 Task: Assign a task to a specific team member.
Action: Mouse moved to (438, 286)
Screenshot: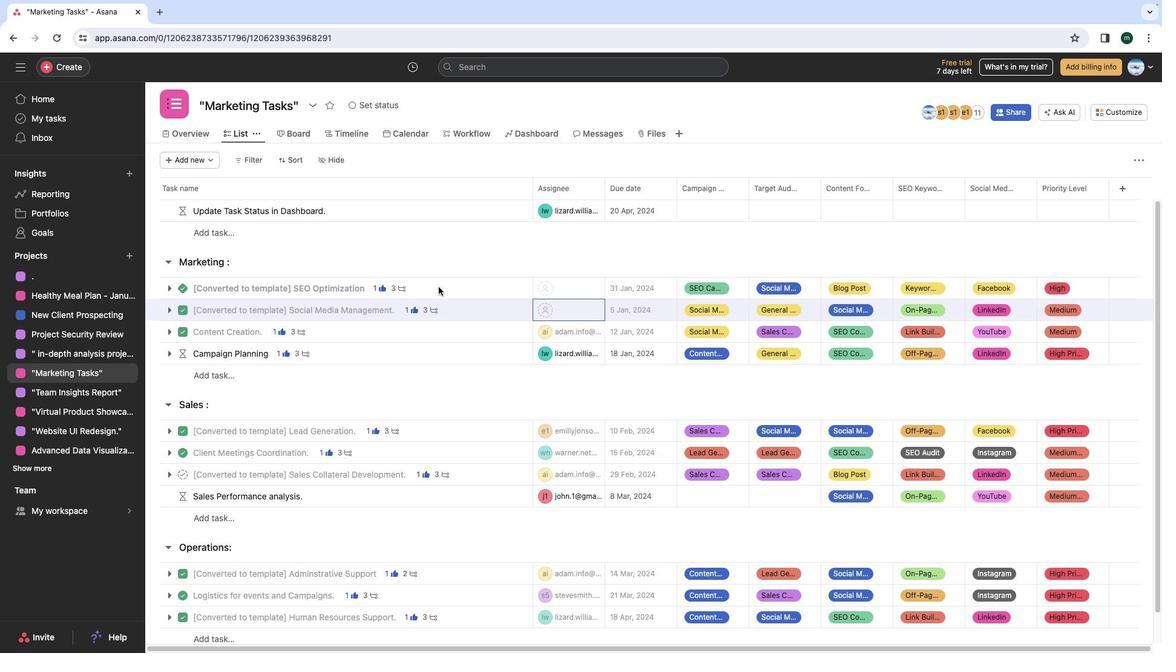 
Action: Mouse pressed left at (438, 286)
Screenshot: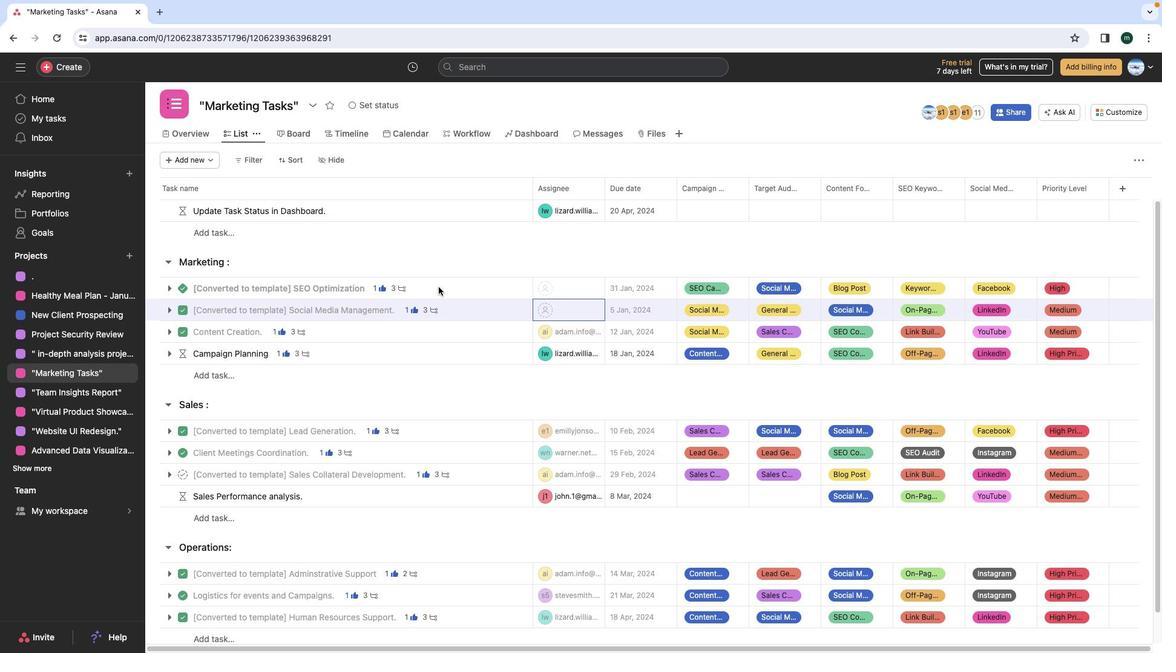 
Action: Mouse pressed left at (438, 286)
Screenshot: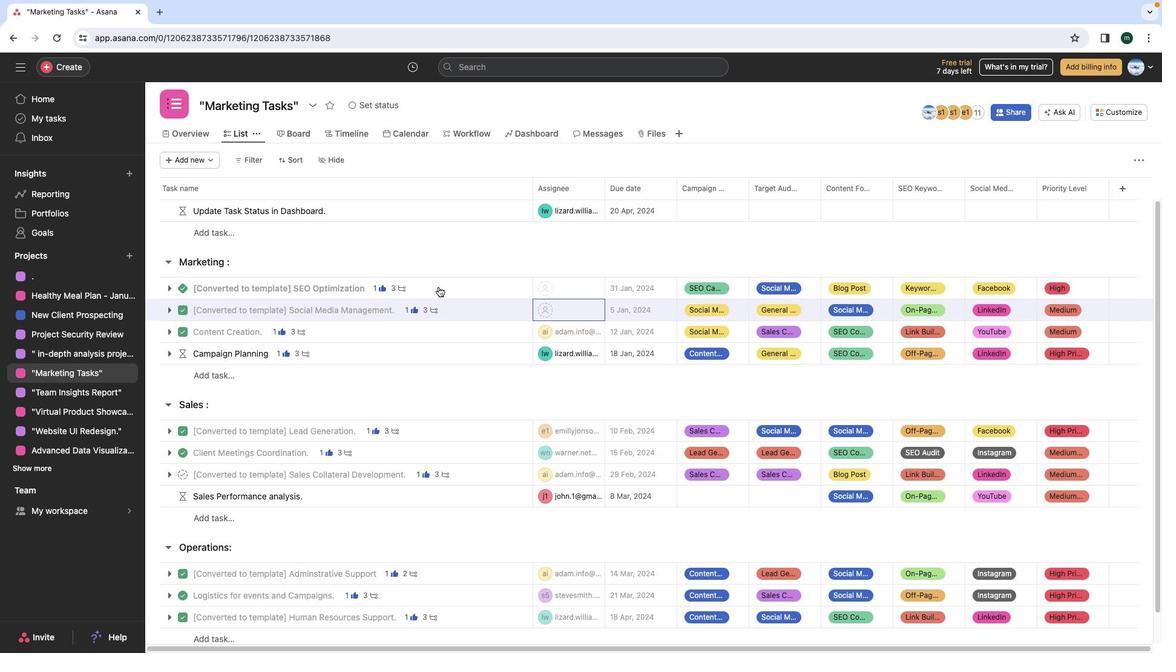 
Action: Mouse moved to (437, 287)
Screenshot: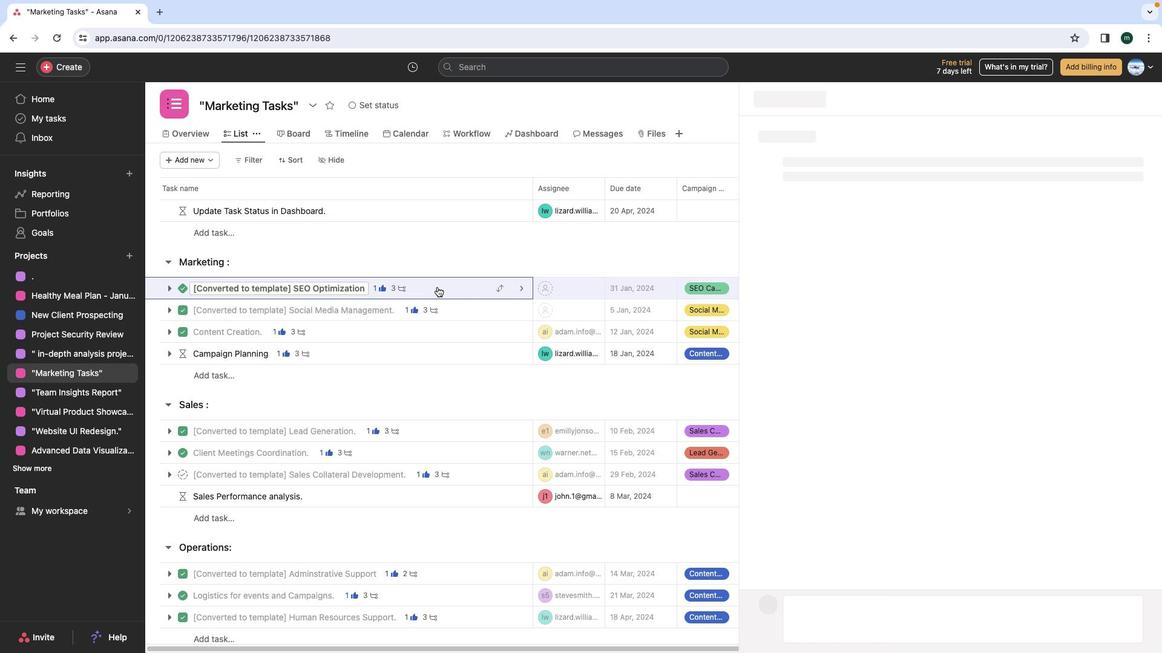 
Action: Mouse pressed left at (437, 287)
Screenshot: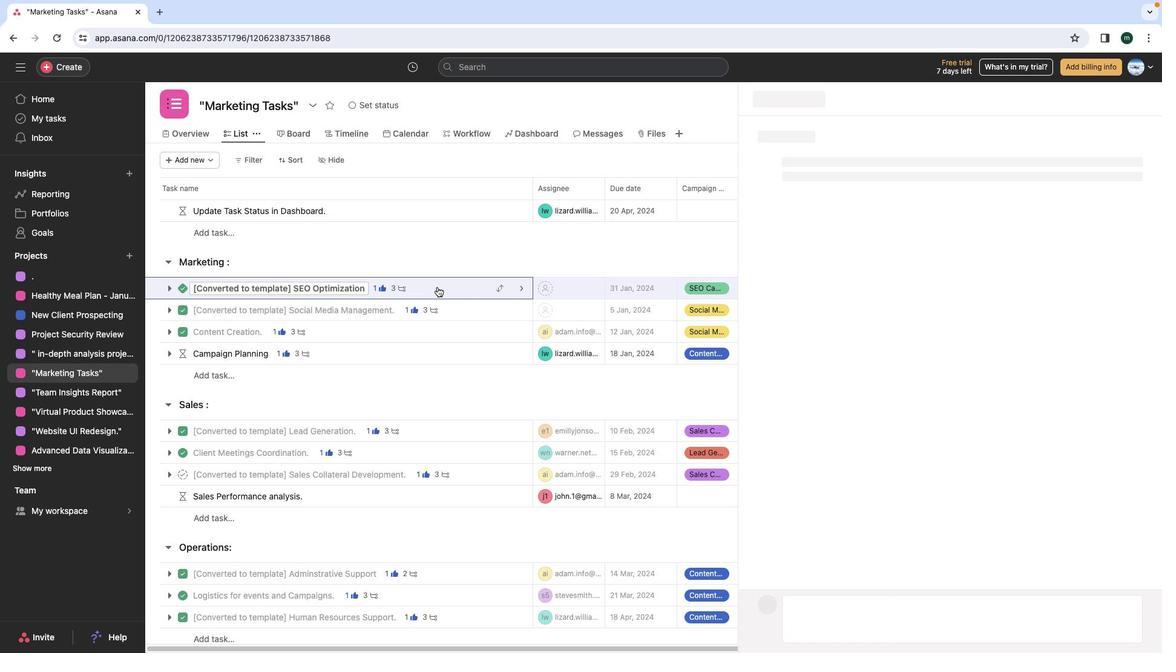 
Action: Mouse moved to (894, 218)
Screenshot: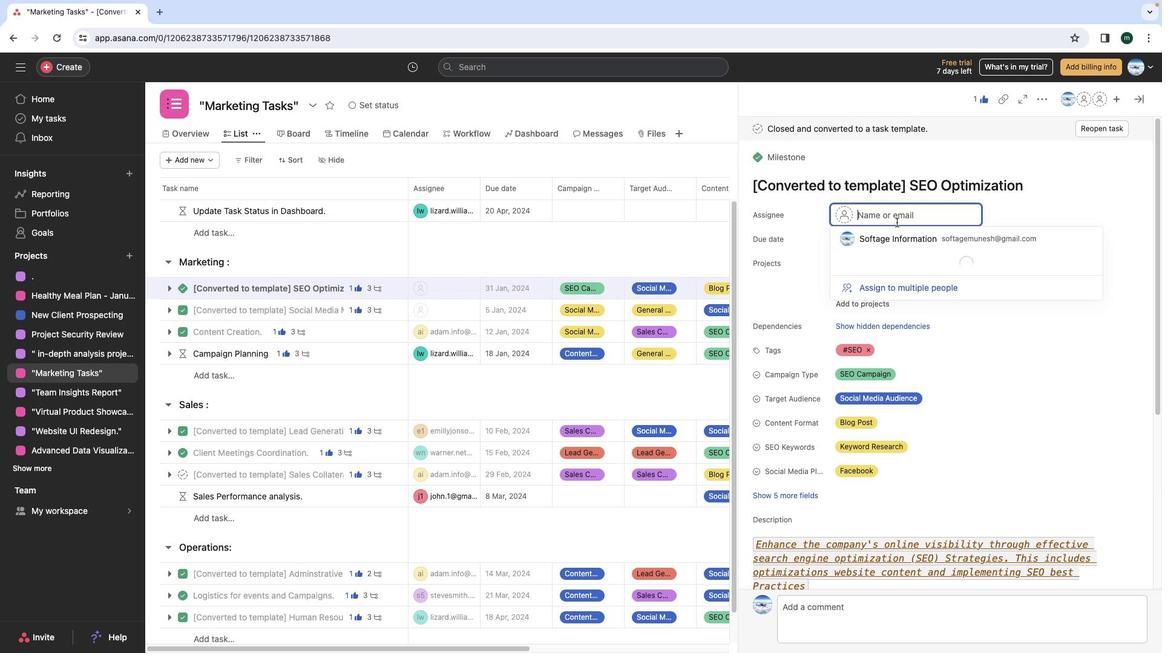 
Action: Mouse pressed left at (894, 218)
Screenshot: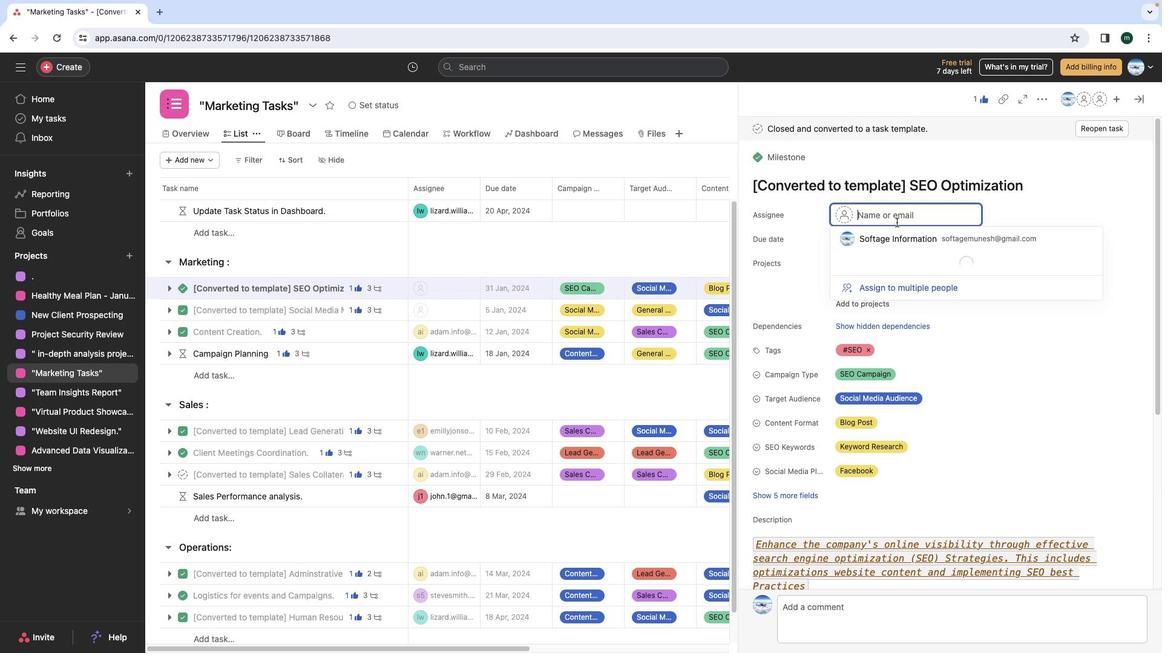 
Action: Mouse moved to (903, 266)
Screenshot: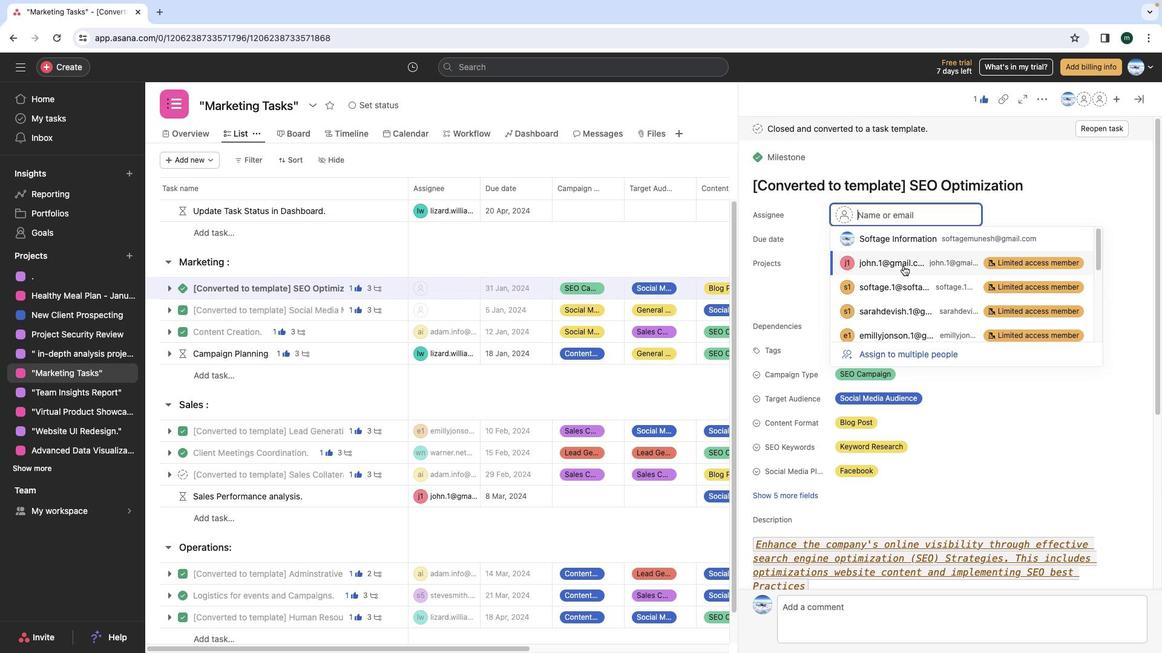 
Action: Mouse pressed left at (903, 266)
Screenshot: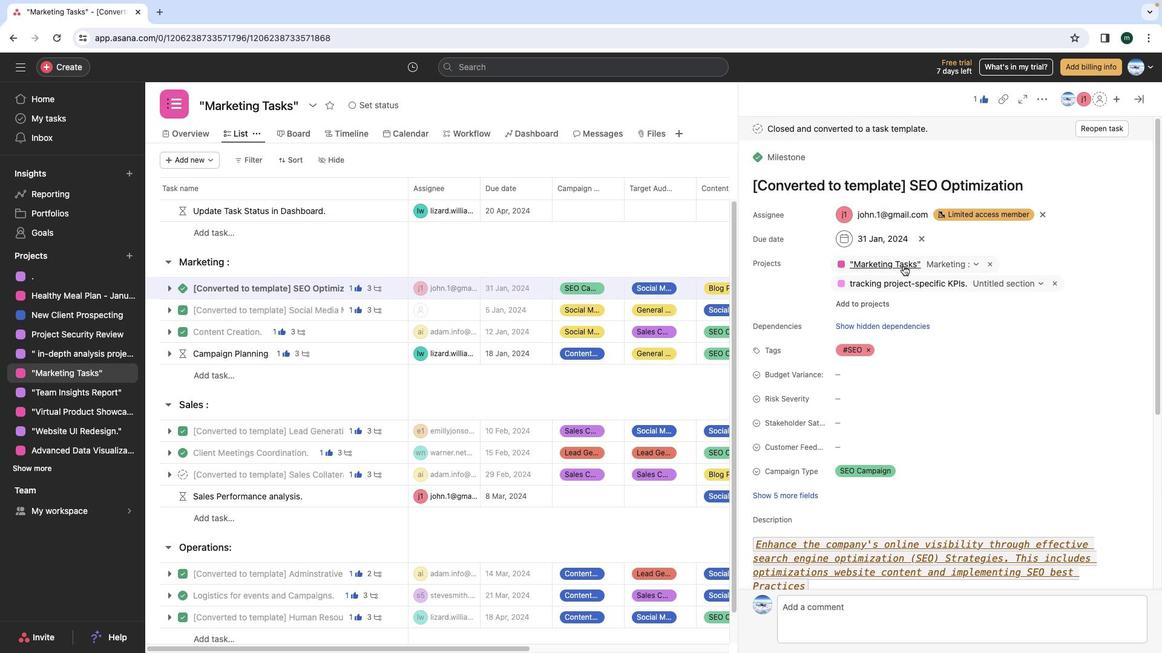 
Action: Mouse moved to (1135, 101)
Screenshot: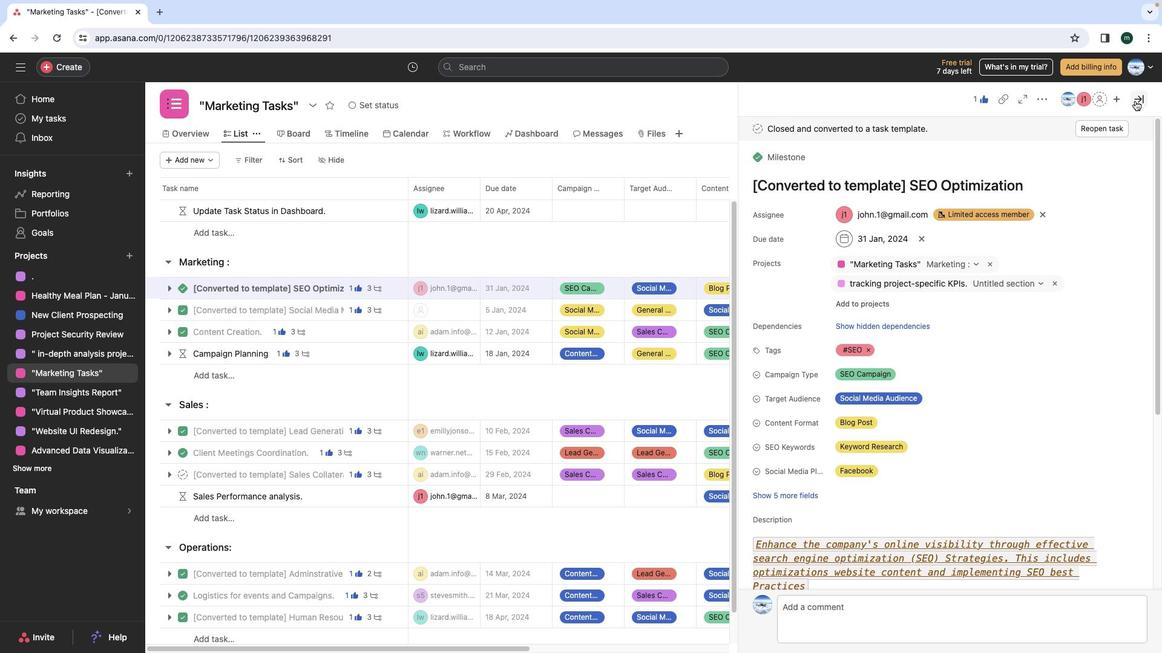 
Action: Mouse pressed left at (1135, 101)
Screenshot: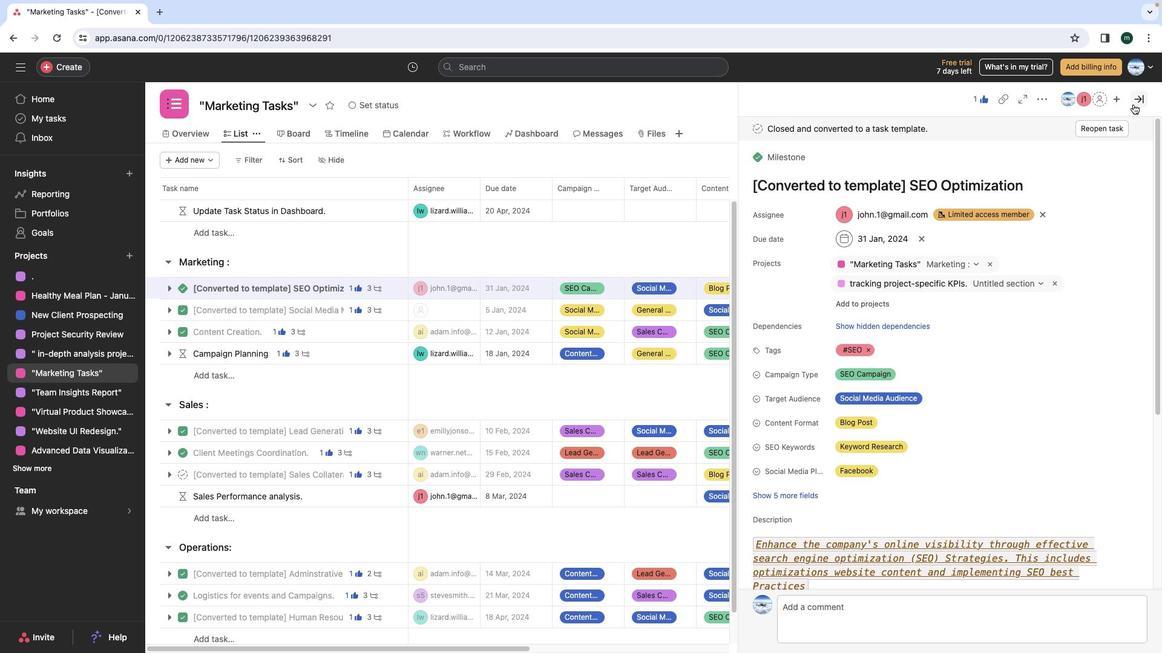 
Action: Mouse moved to (569, 304)
Screenshot: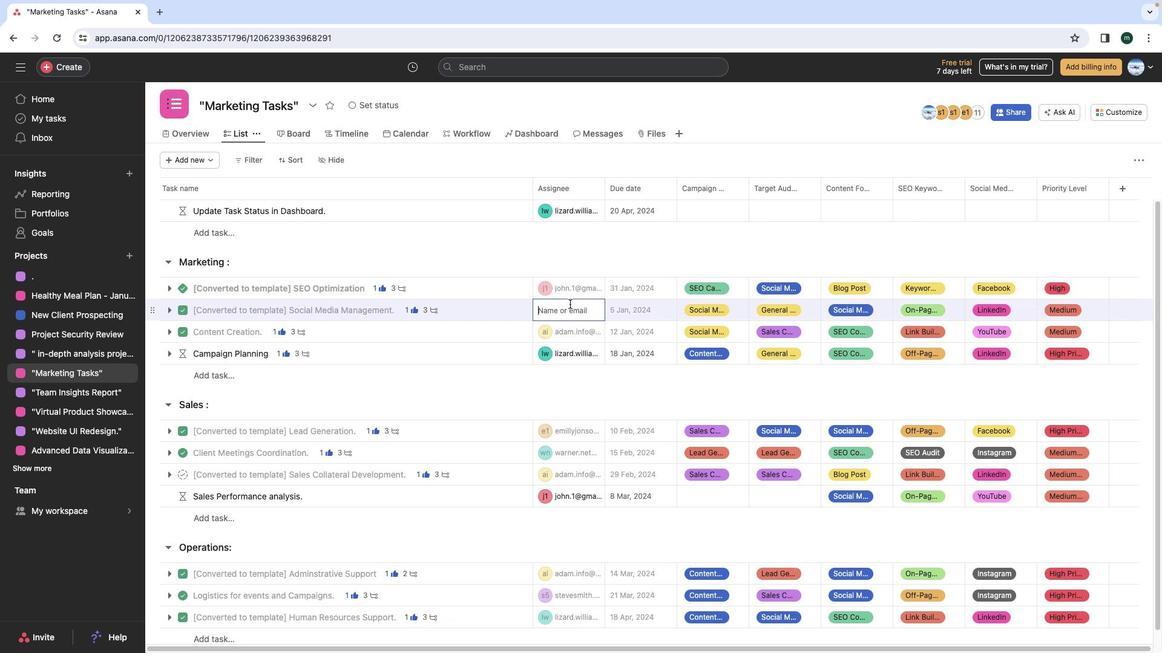 
Action: Mouse pressed left at (569, 304)
Screenshot: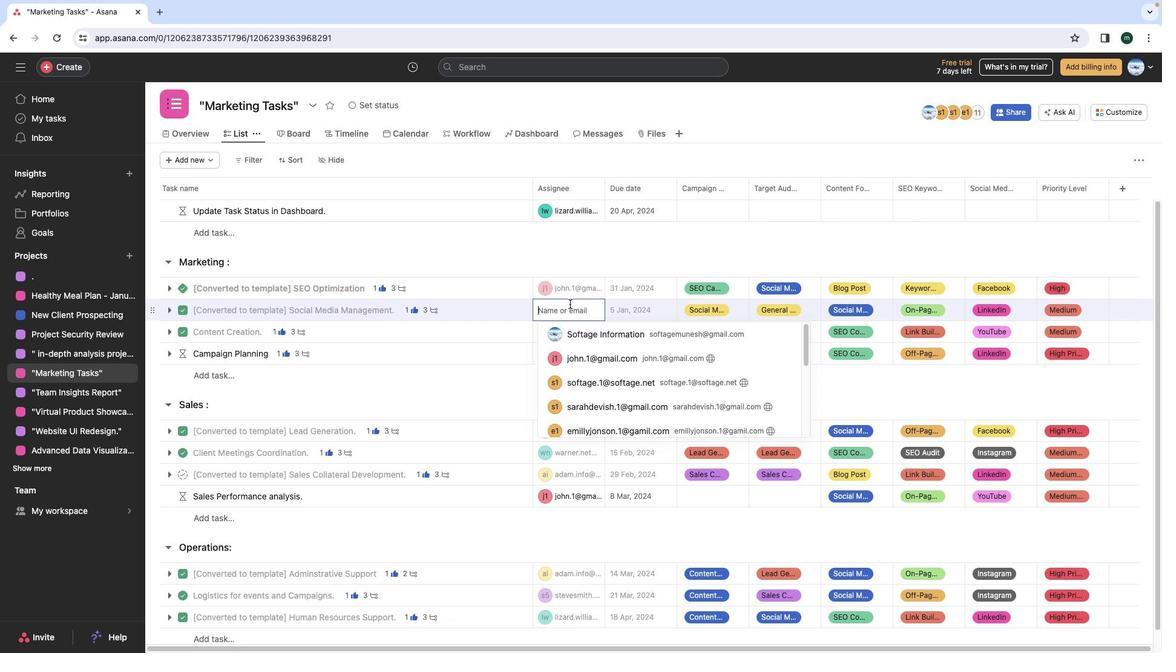 
Action: Mouse moved to (609, 404)
Screenshot: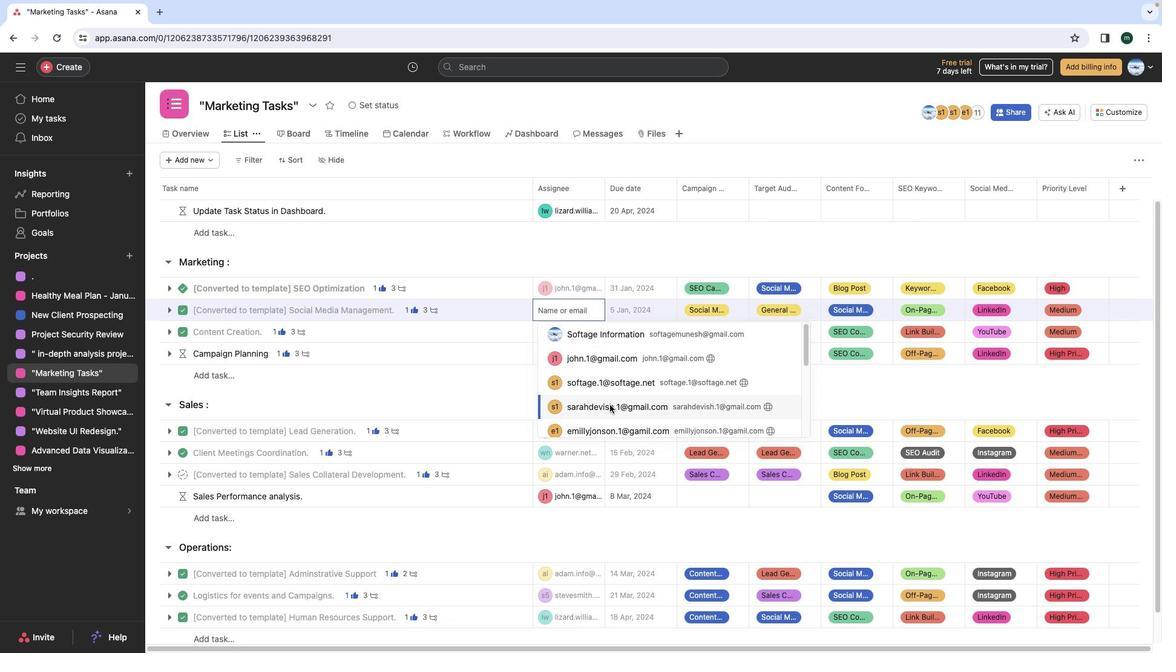 
Action: Mouse pressed left at (609, 404)
Screenshot: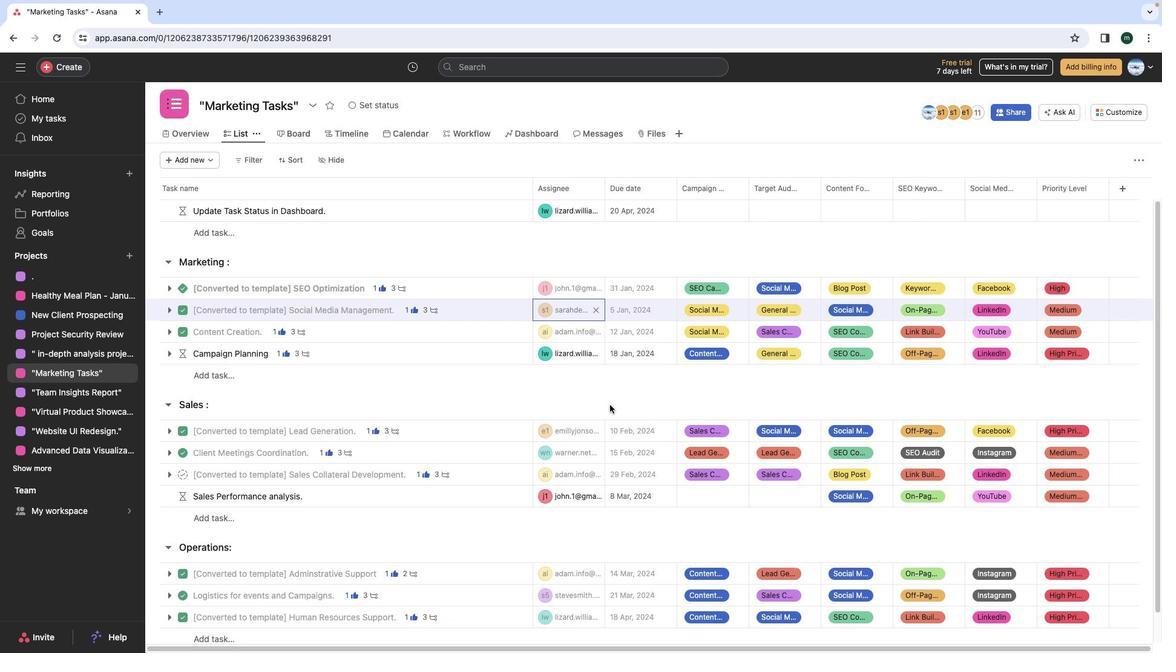 
Action: Mouse moved to (610, 404)
Screenshot: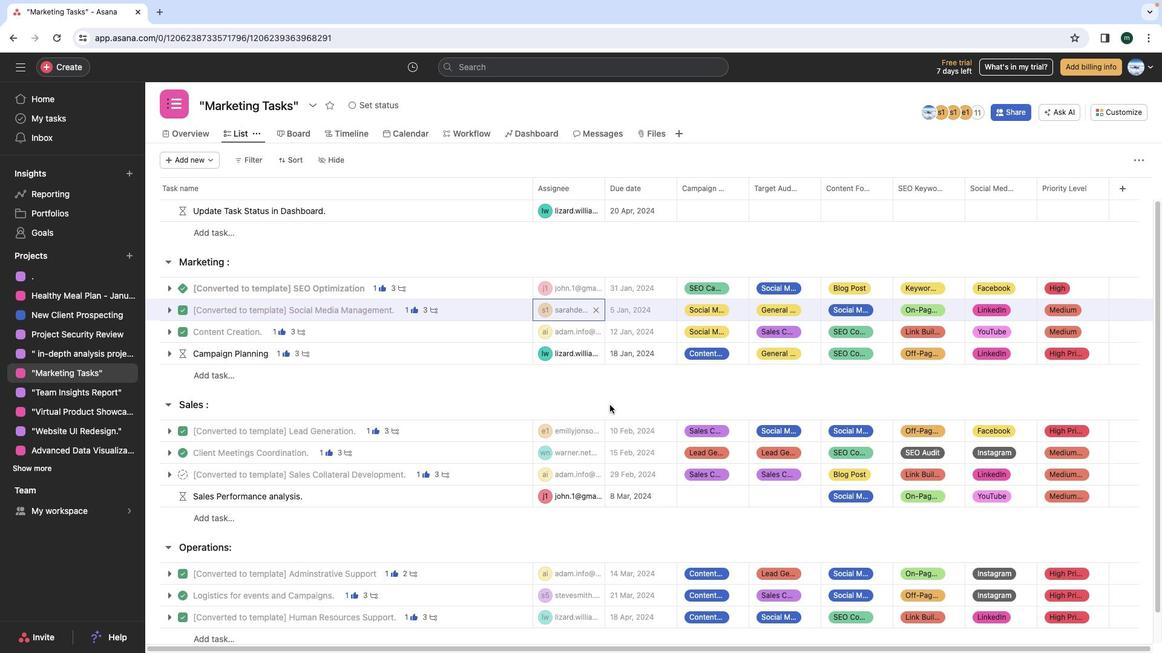 
